 Task: Create a rule when an attachment not containing is removed from a card.
Action: Mouse moved to (435, 337)
Screenshot: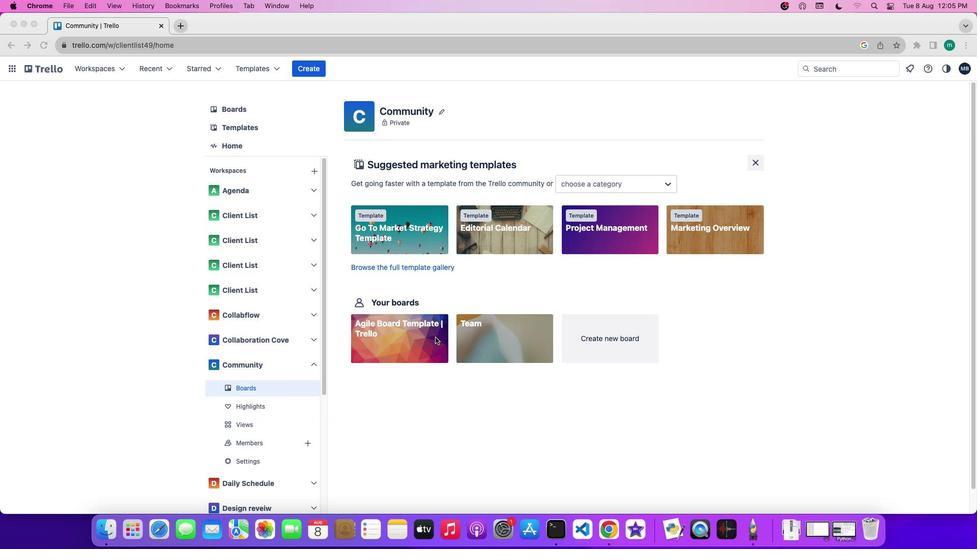 
Action: Mouse pressed left at (435, 337)
Screenshot: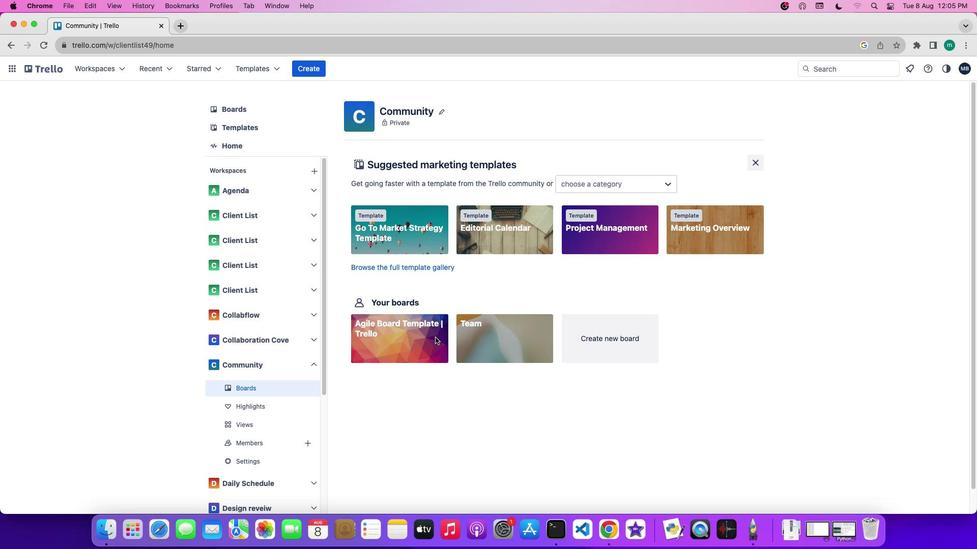 
Action: Mouse pressed left at (435, 337)
Screenshot: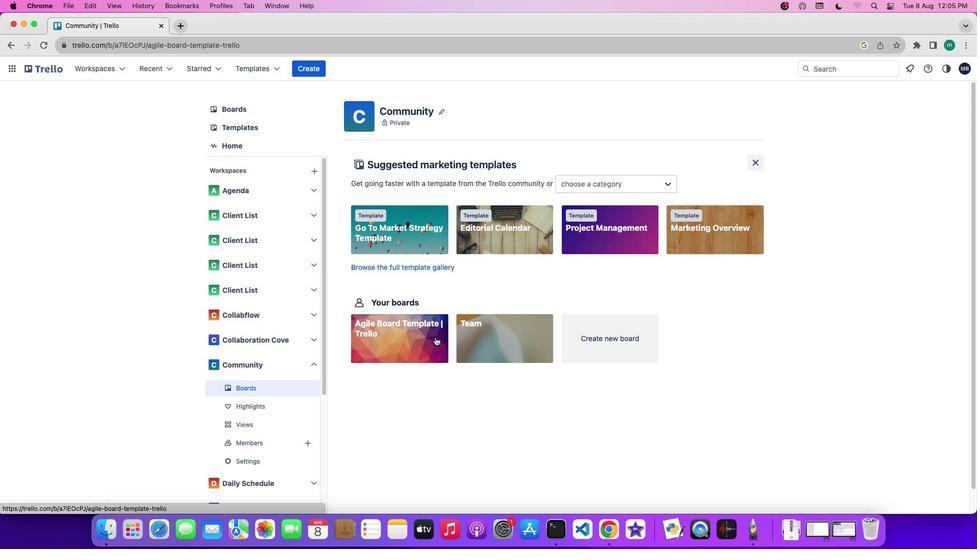 
Action: Mouse moved to (954, 227)
Screenshot: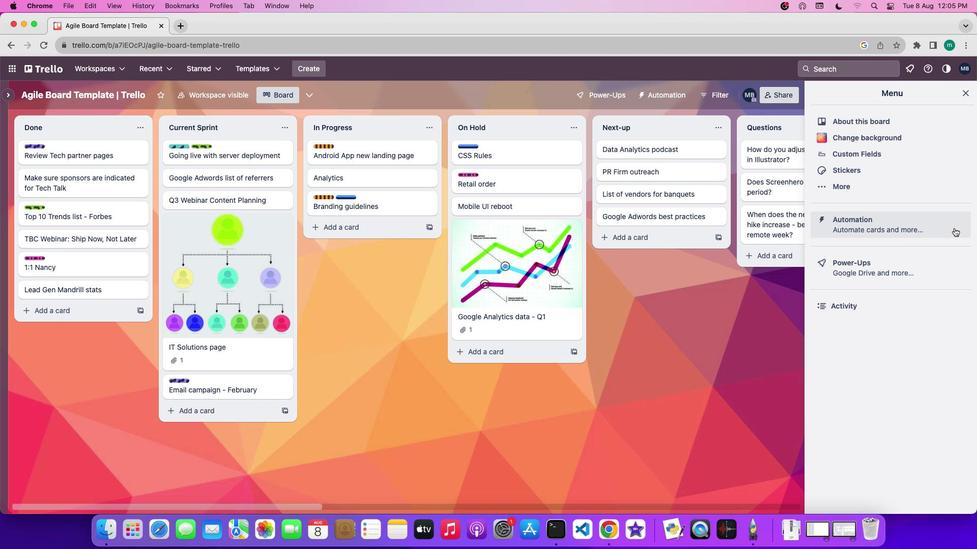 
Action: Mouse pressed left at (954, 227)
Screenshot: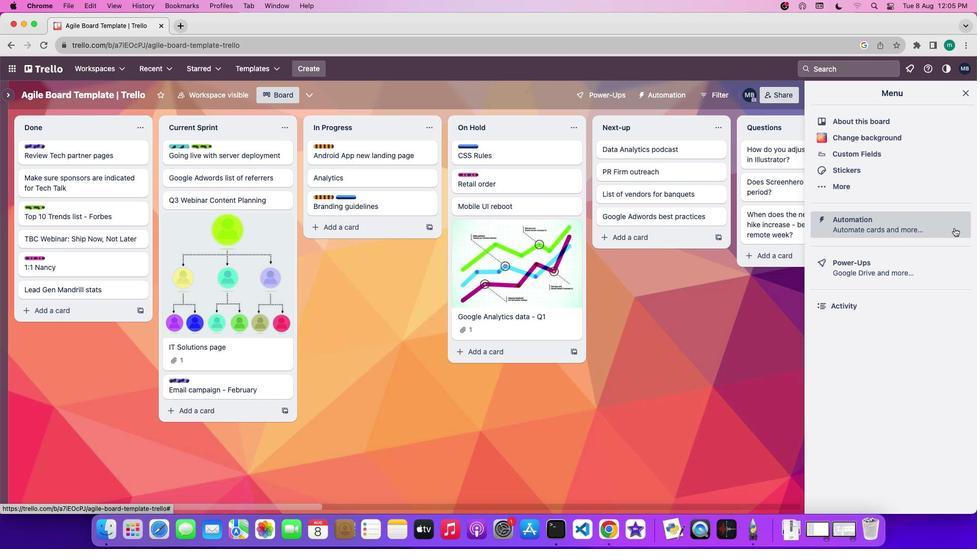 
Action: Mouse moved to (94, 177)
Screenshot: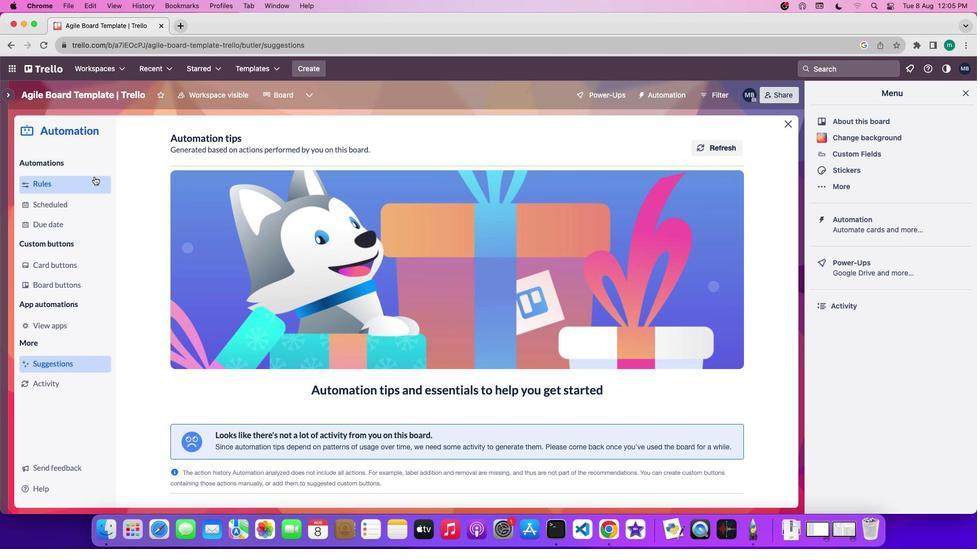 
Action: Mouse pressed left at (94, 177)
Screenshot: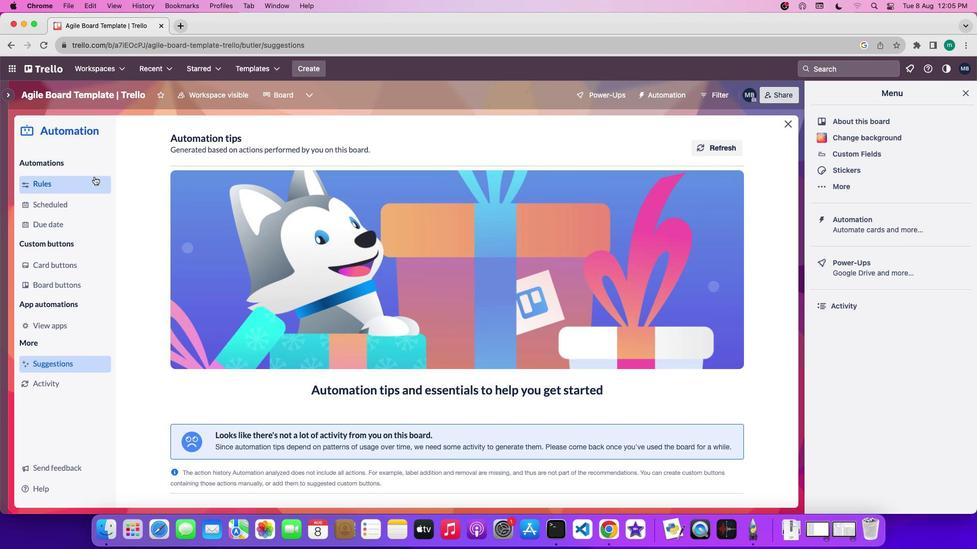 
Action: Mouse moved to (658, 146)
Screenshot: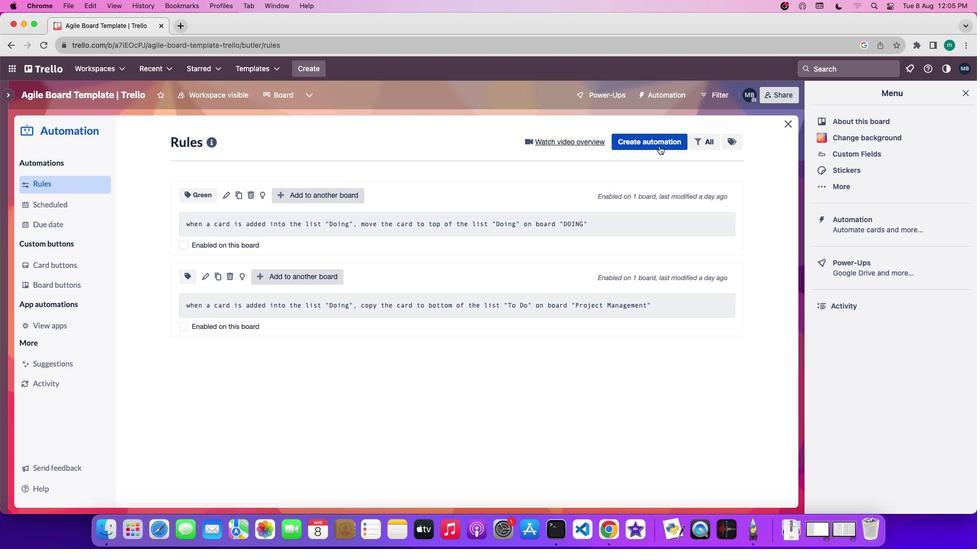 
Action: Mouse pressed left at (658, 146)
Screenshot: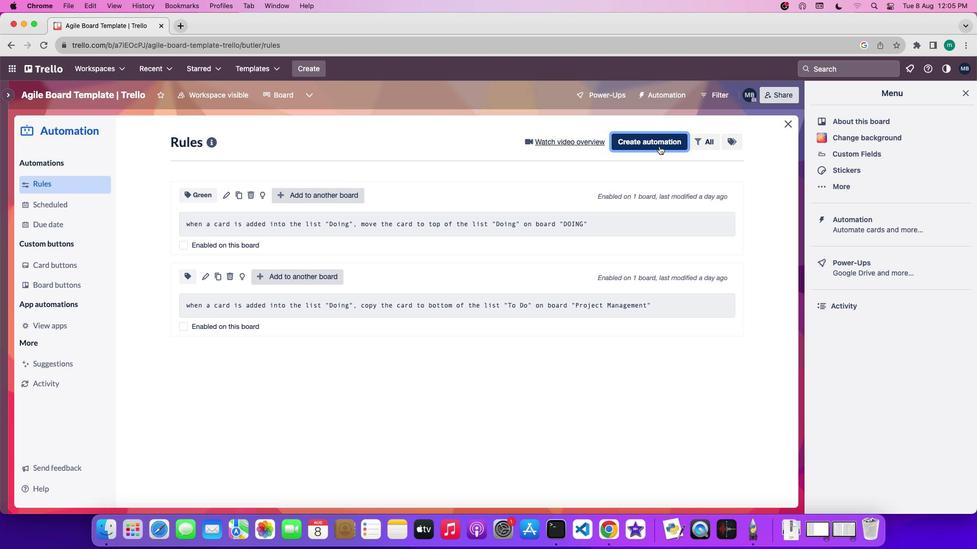 
Action: Mouse moved to (501, 305)
Screenshot: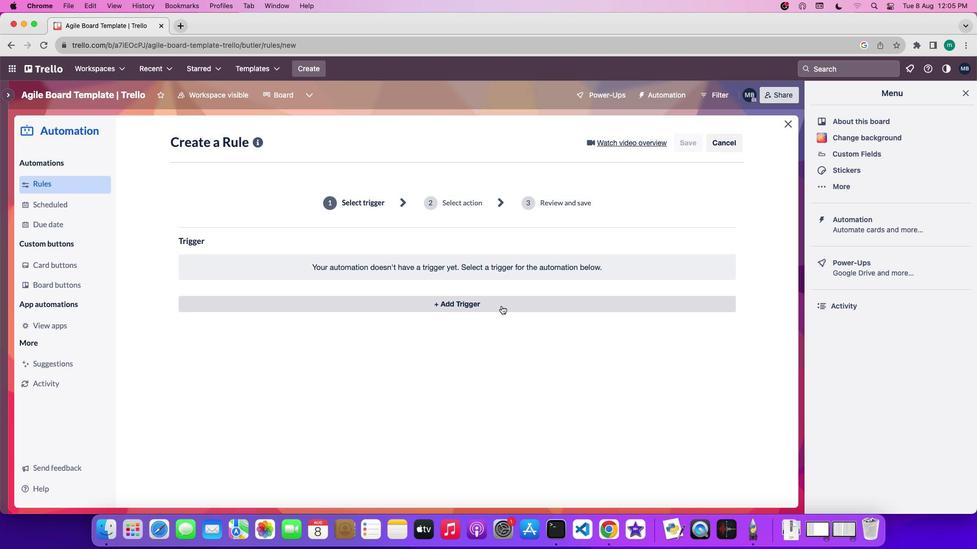 
Action: Mouse pressed left at (501, 305)
Screenshot: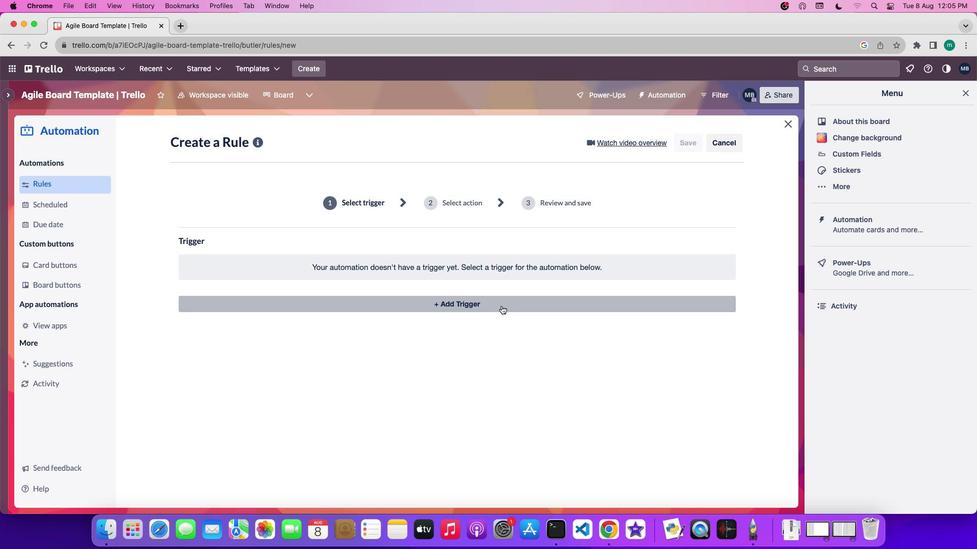 
Action: Mouse moved to (233, 338)
Screenshot: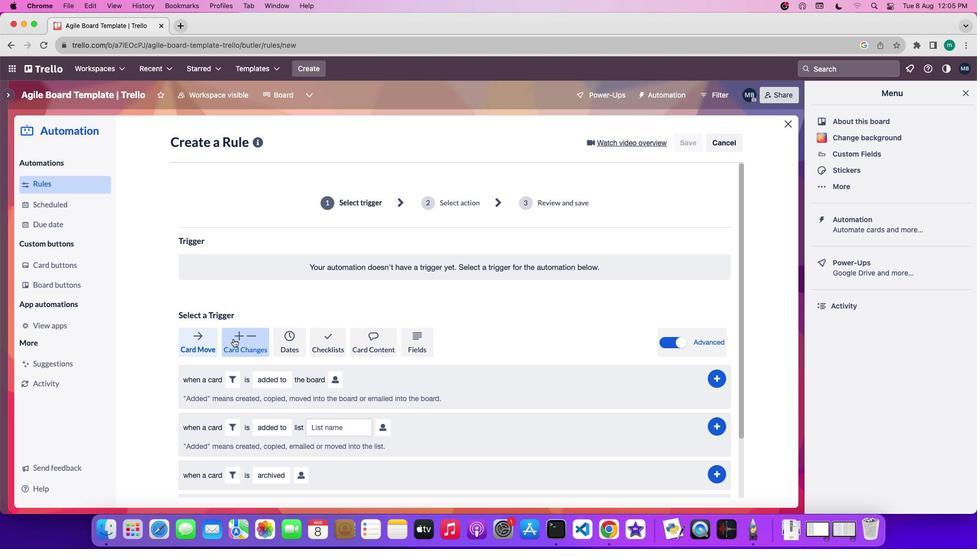 
Action: Mouse pressed left at (233, 338)
Screenshot: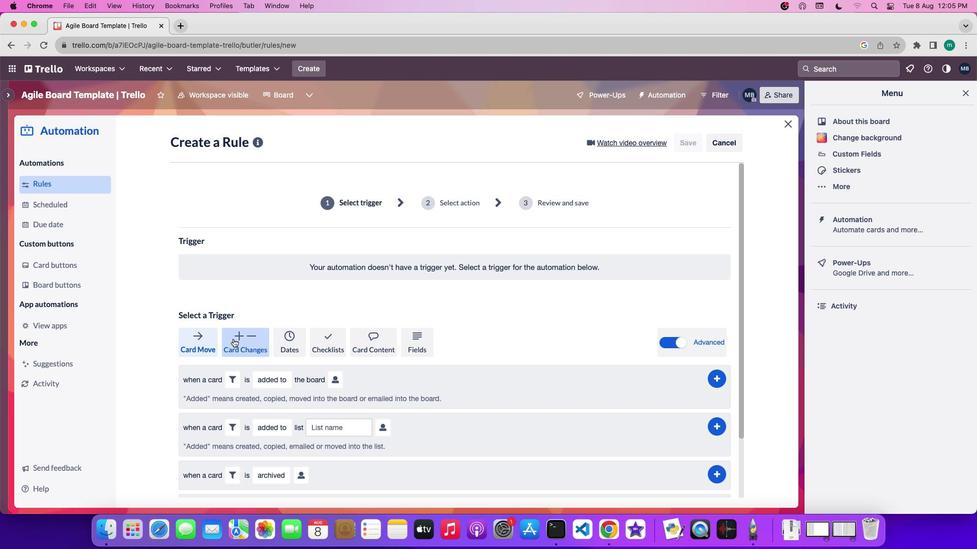 
Action: Mouse moved to (266, 359)
Screenshot: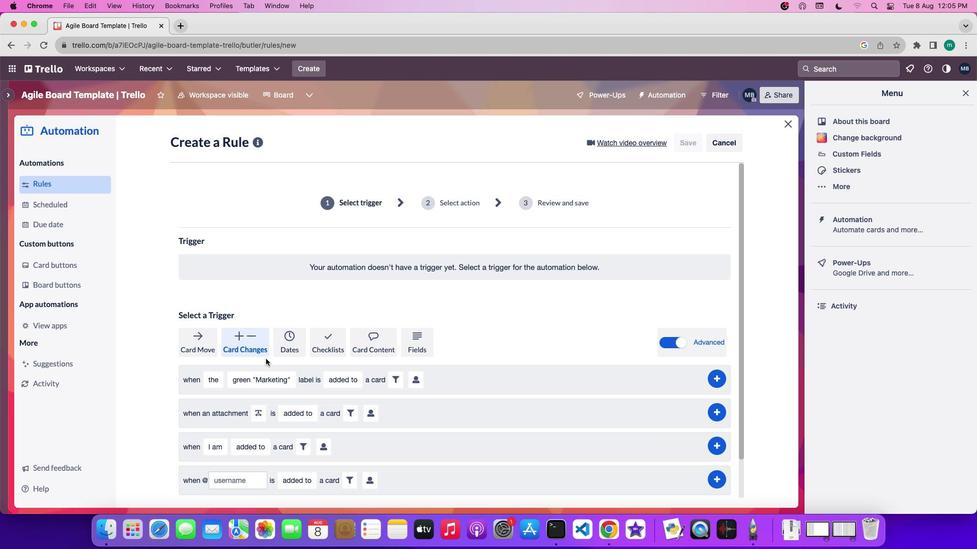 
Action: Mouse scrolled (266, 359) with delta (0, 0)
Screenshot: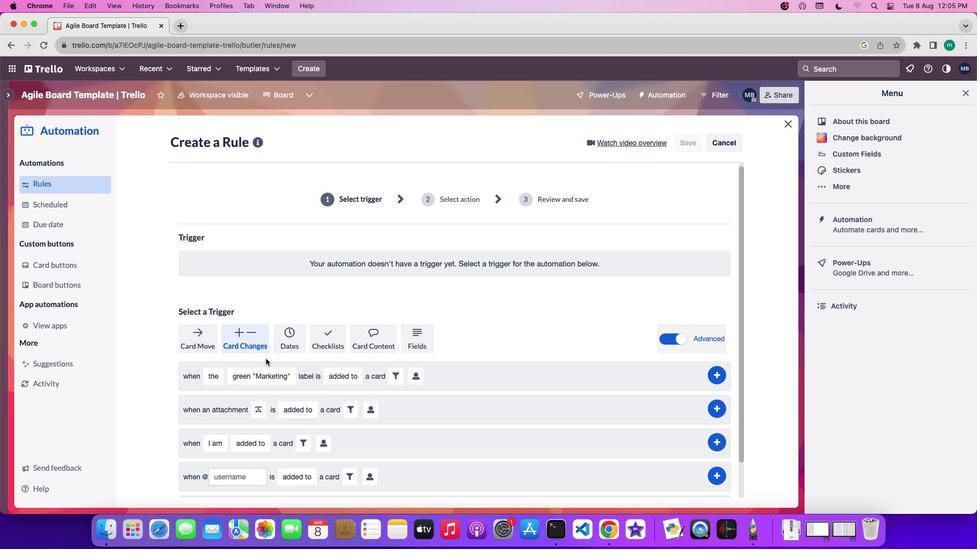 
Action: Mouse moved to (266, 359)
Screenshot: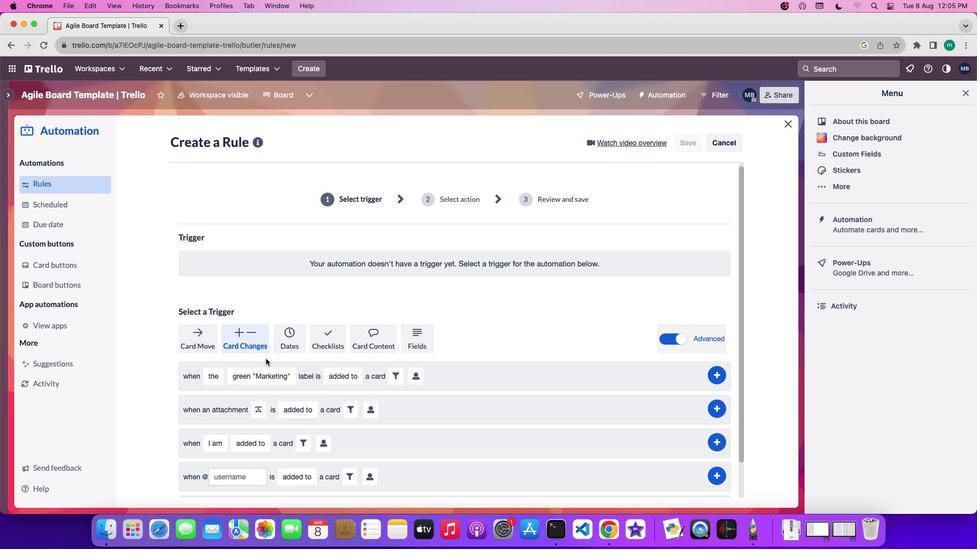 
Action: Mouse scrolled (266, 359) with delta (0, 0)
Screenshot: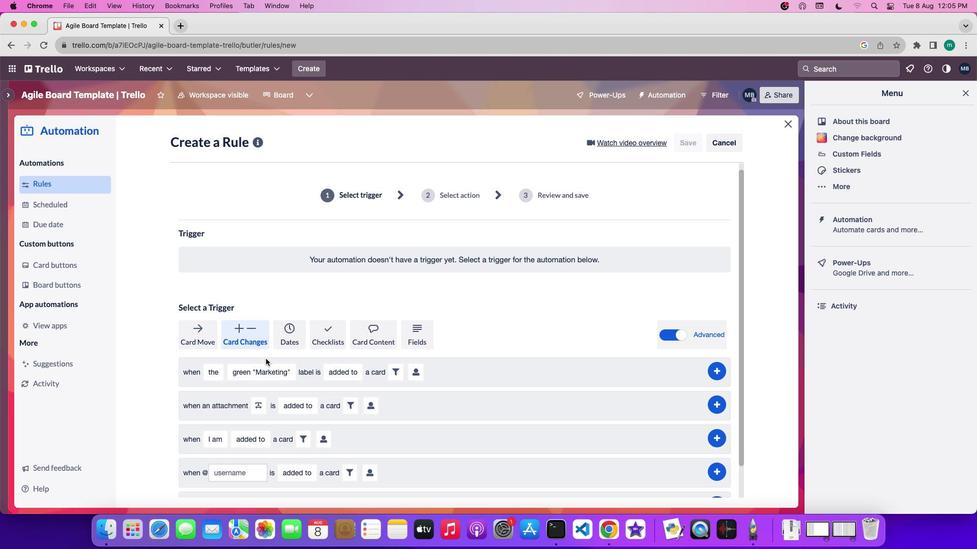 
Action: Mouse scrolled (266, 359) with delta (0, 0)
Screenshot: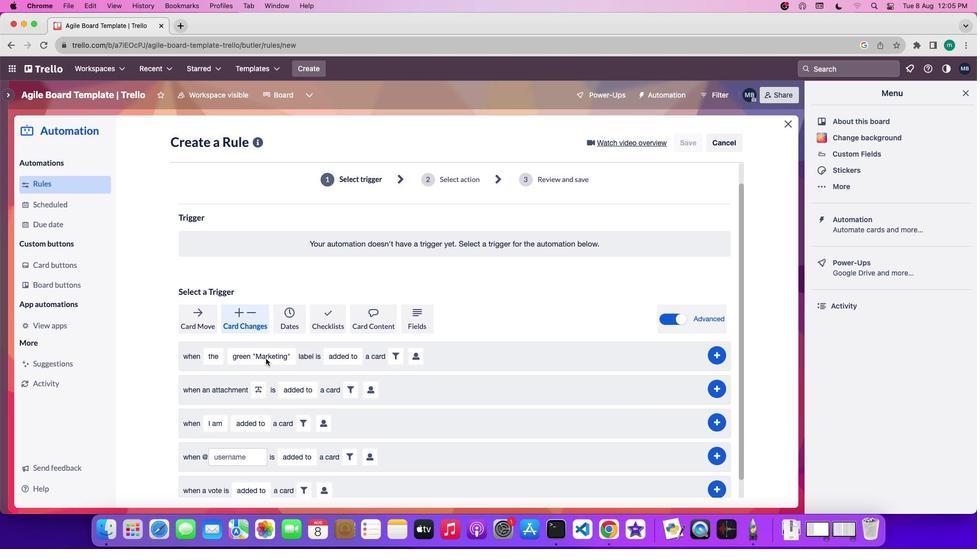 
Action: Mouse scrolled (266, 359) with delta (0, 0)
Screenshot: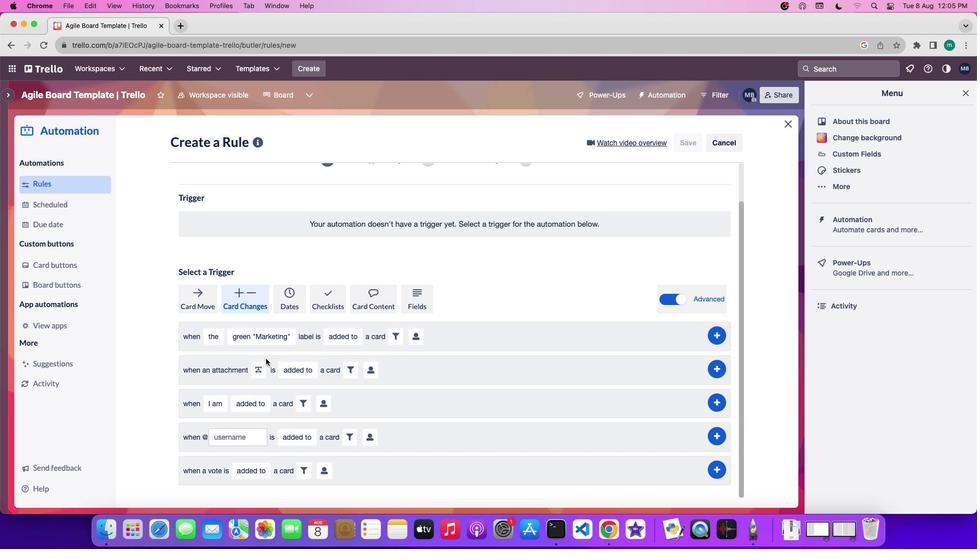 
Action: Mouse scrolled (266, 359) with delta (0, 0)
Screenshot: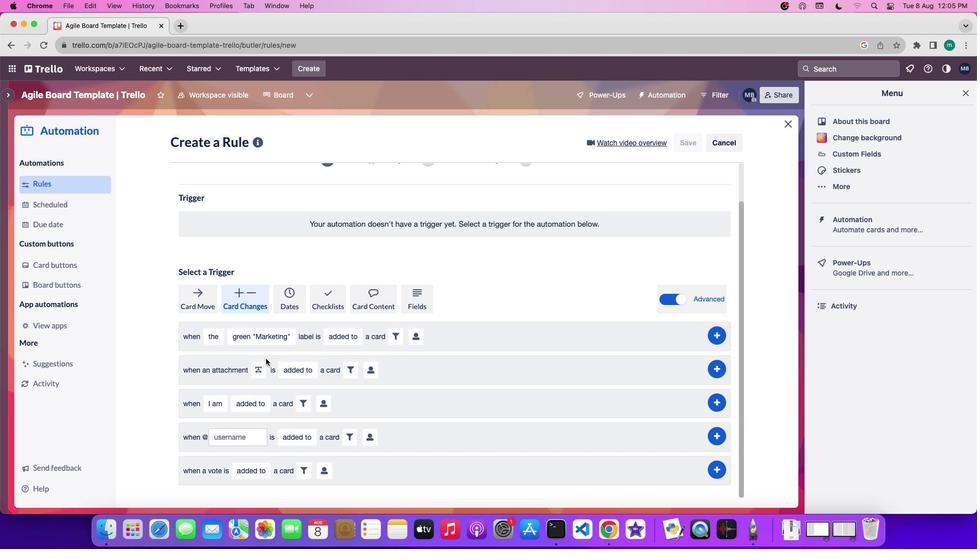 
Action: Mouse scrolled (266, 359) with delta (0, 0)
Screenshot: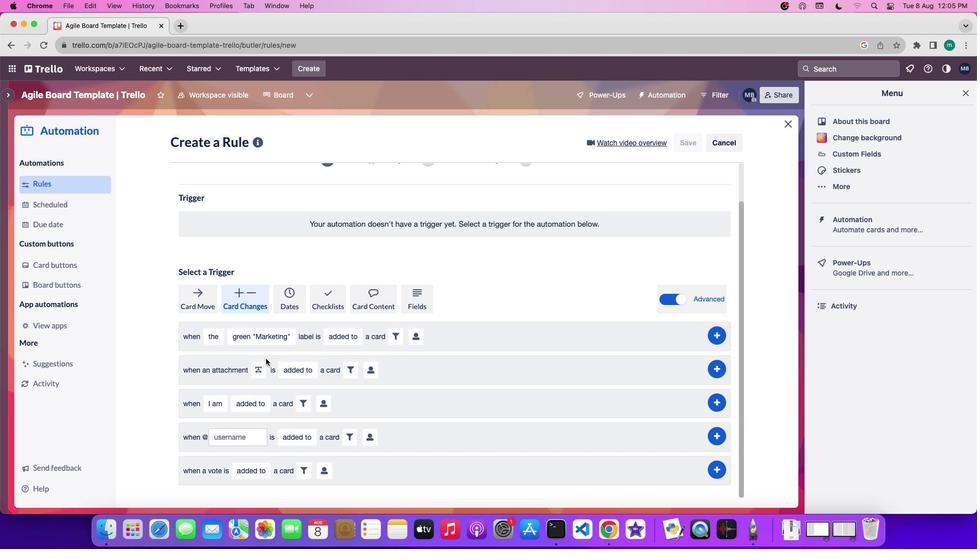 
Action: Mouse moved to (262, 364)
Screenshot: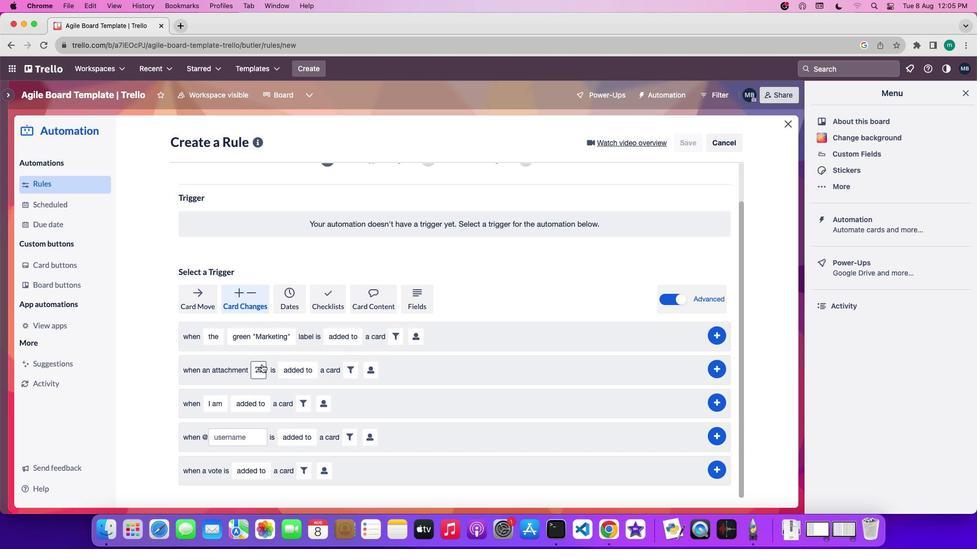 
Action: Mouse pressed left at (262, 364)
Screenshot: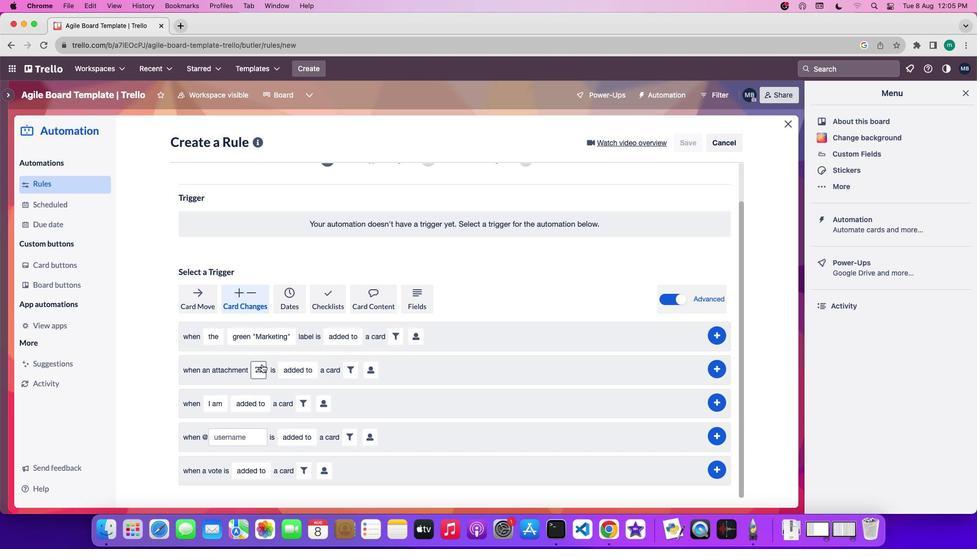 
Action: Mouse moved to (300, 385)
Screenshot: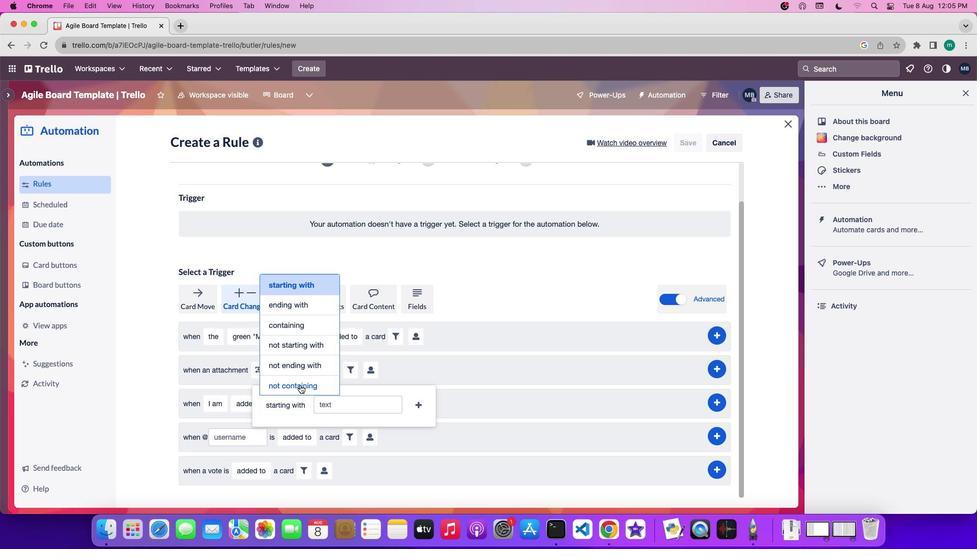 
Action: Mouse pressed left at (300, 385)
Screenshot: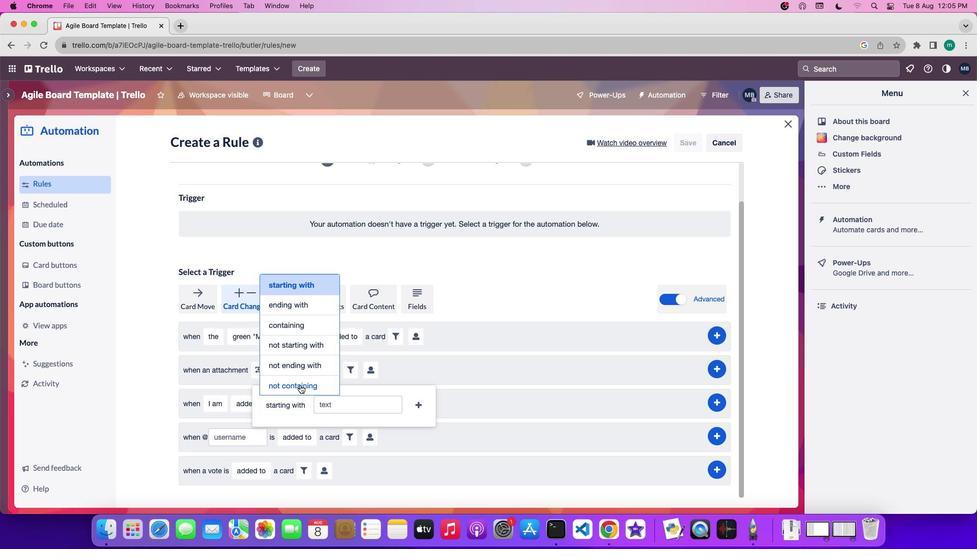 
Action: Mouse moved to (423, 404)
Screenshot: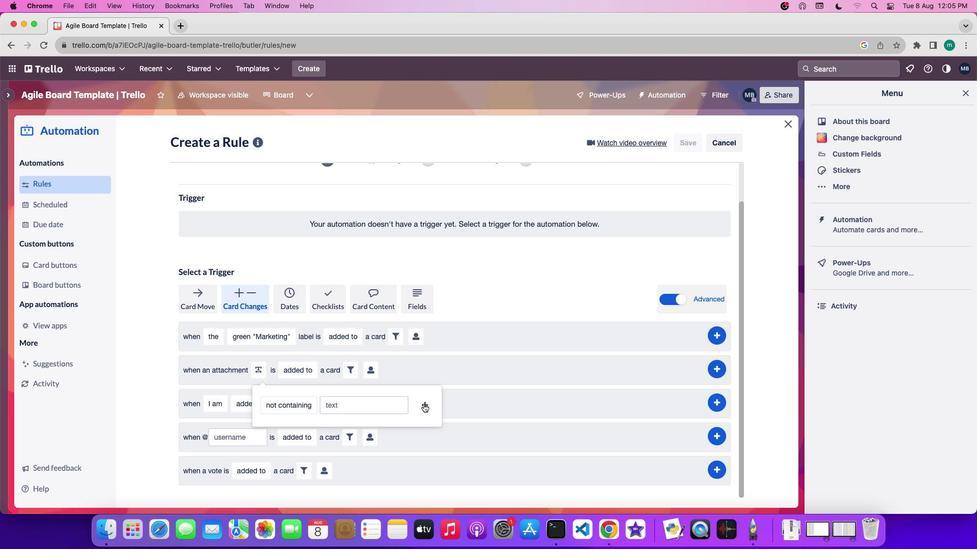 
Action: Mouse pressed left at (423, 404)
Screenshot: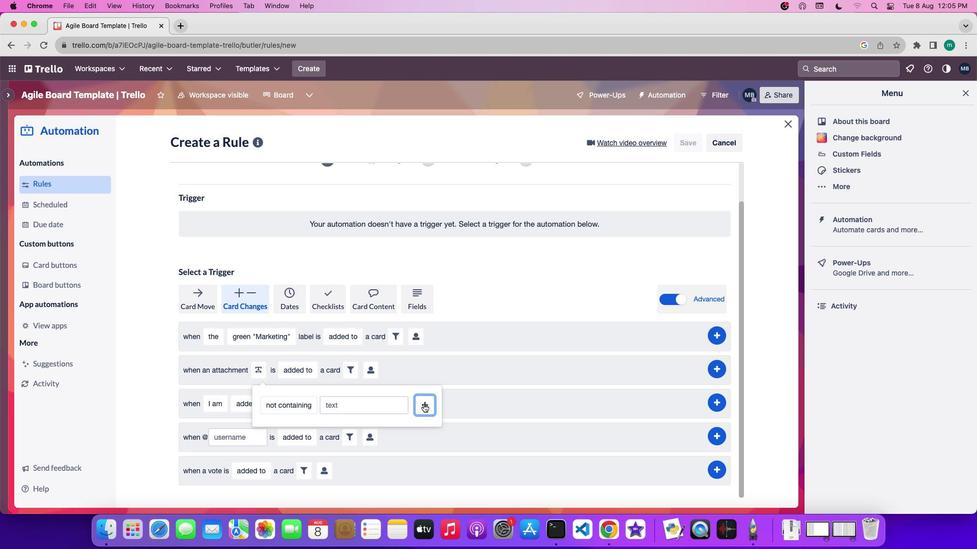 
Action: Mouse moved to (374, 409)
Screenshot: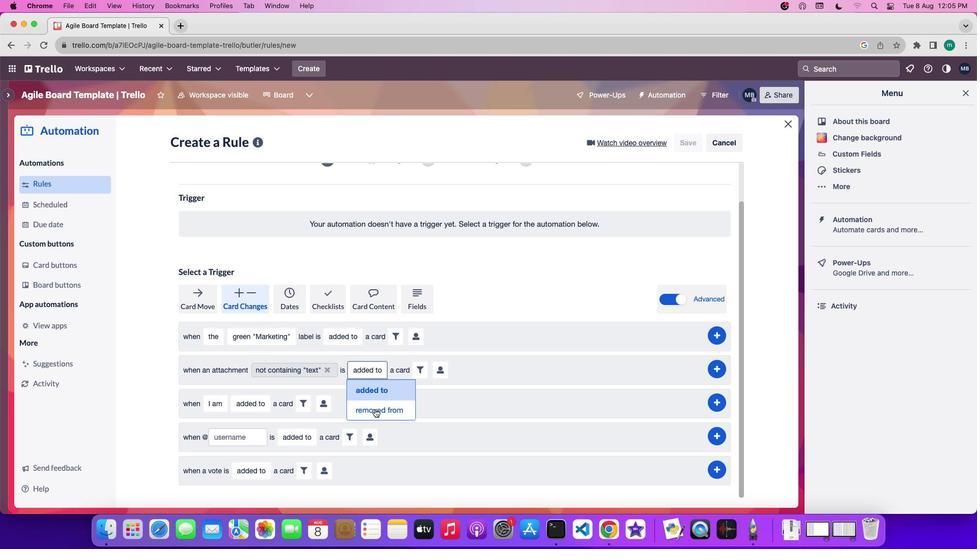
Action: Mouse pressed left at (374, 409)
Screenshot: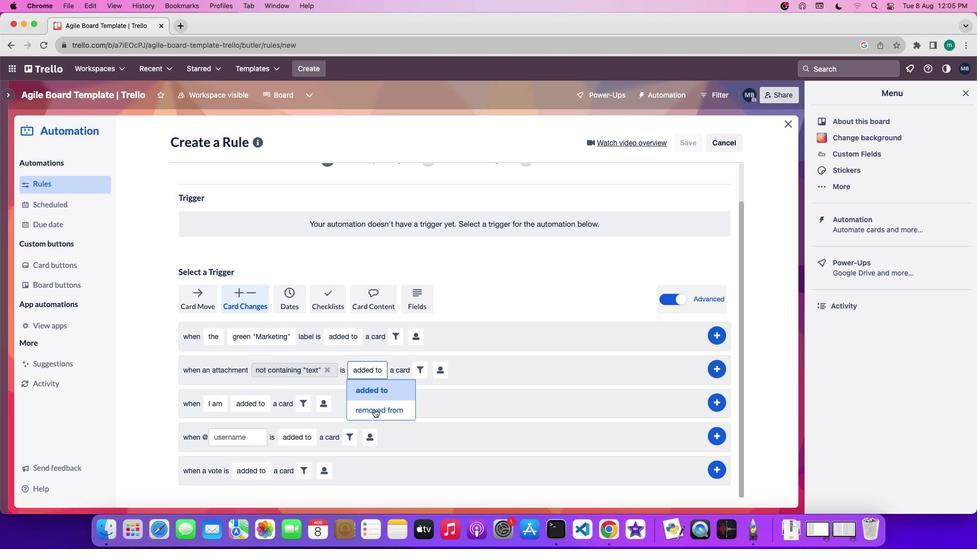 
Action: Mouse moved to (451, 370)
Screenshot: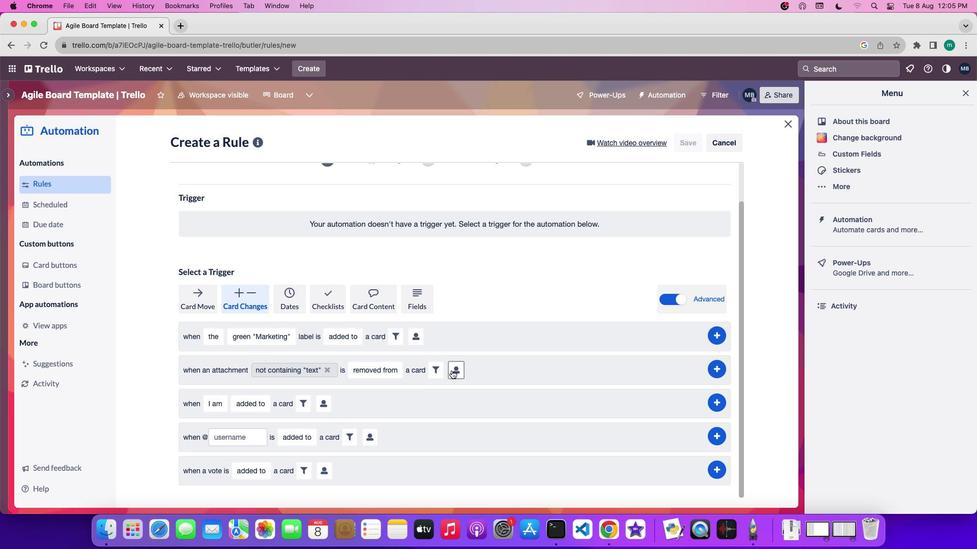 
Action: Mouse pressed left at (451, 370)
Screenshot: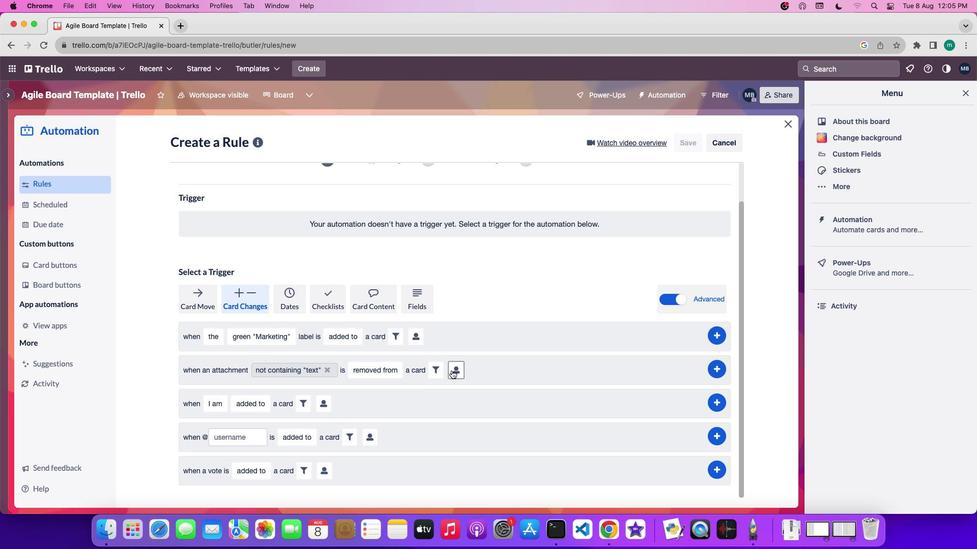 
Action: Mouse moved to (715, 370)
Screenshot: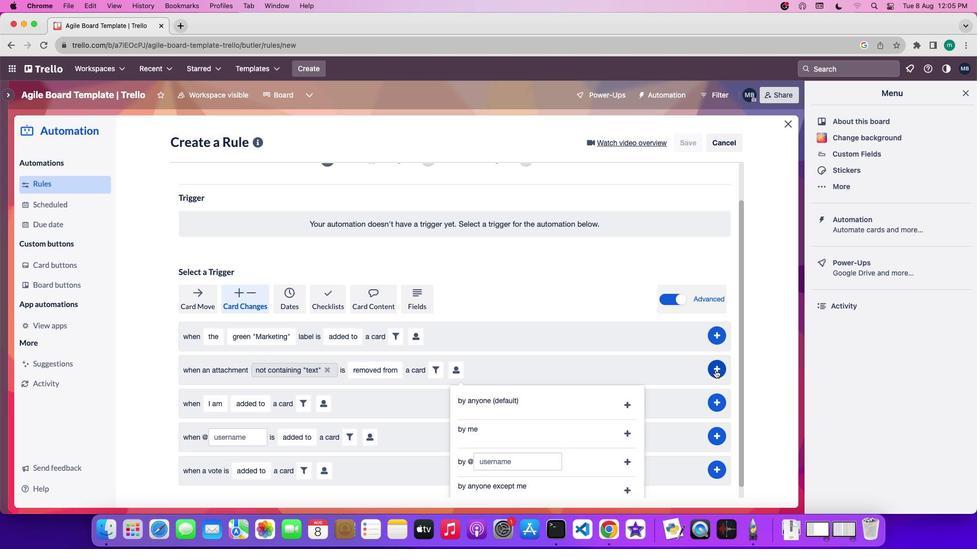 
Action: Mouse pressed left at (715, 370)
Screenshot: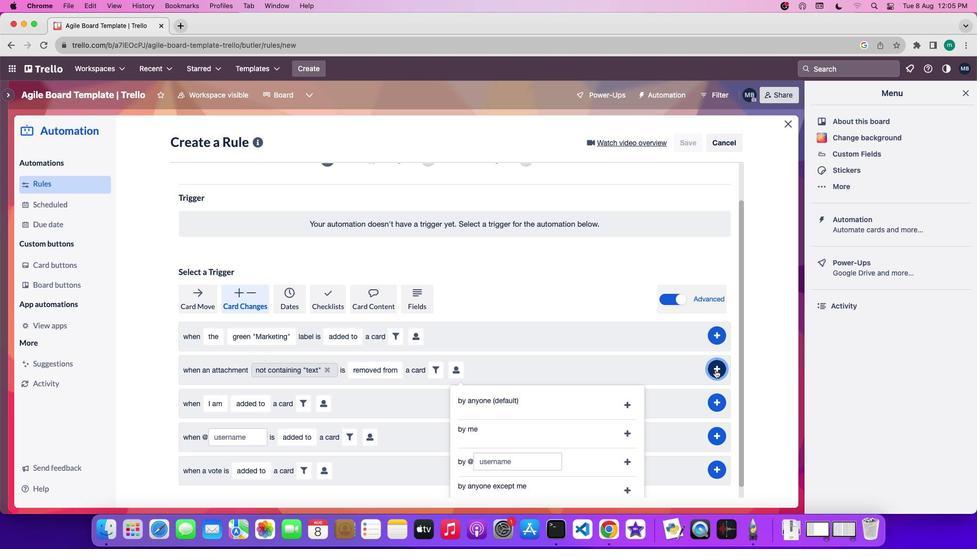 
Action: Mouse pressed left at (715, 370)
Screenshot: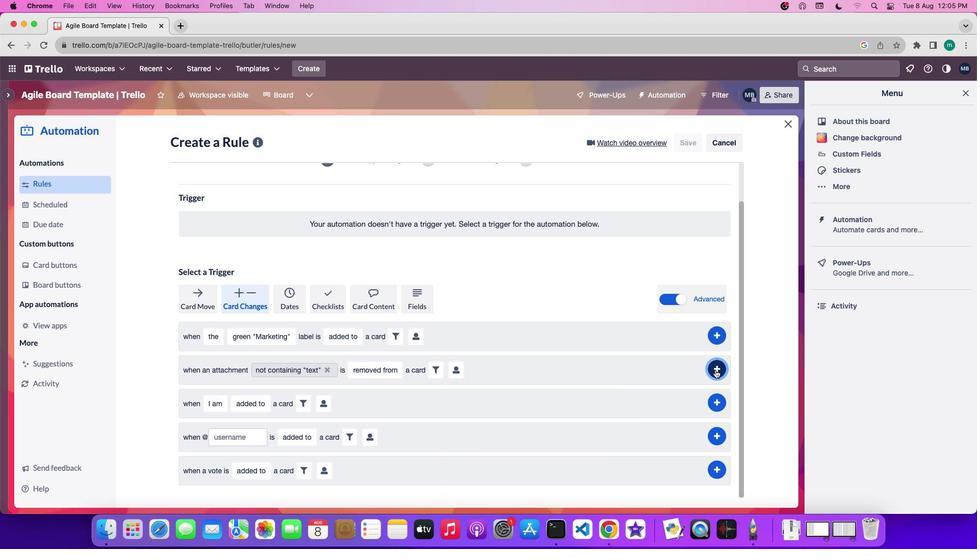
